 Task: Select a due date automation when advanced on, the moment a card is due add content with a name or a description not starting with resume.
Action: Mouse moved to (1316, 97)
Screenshot: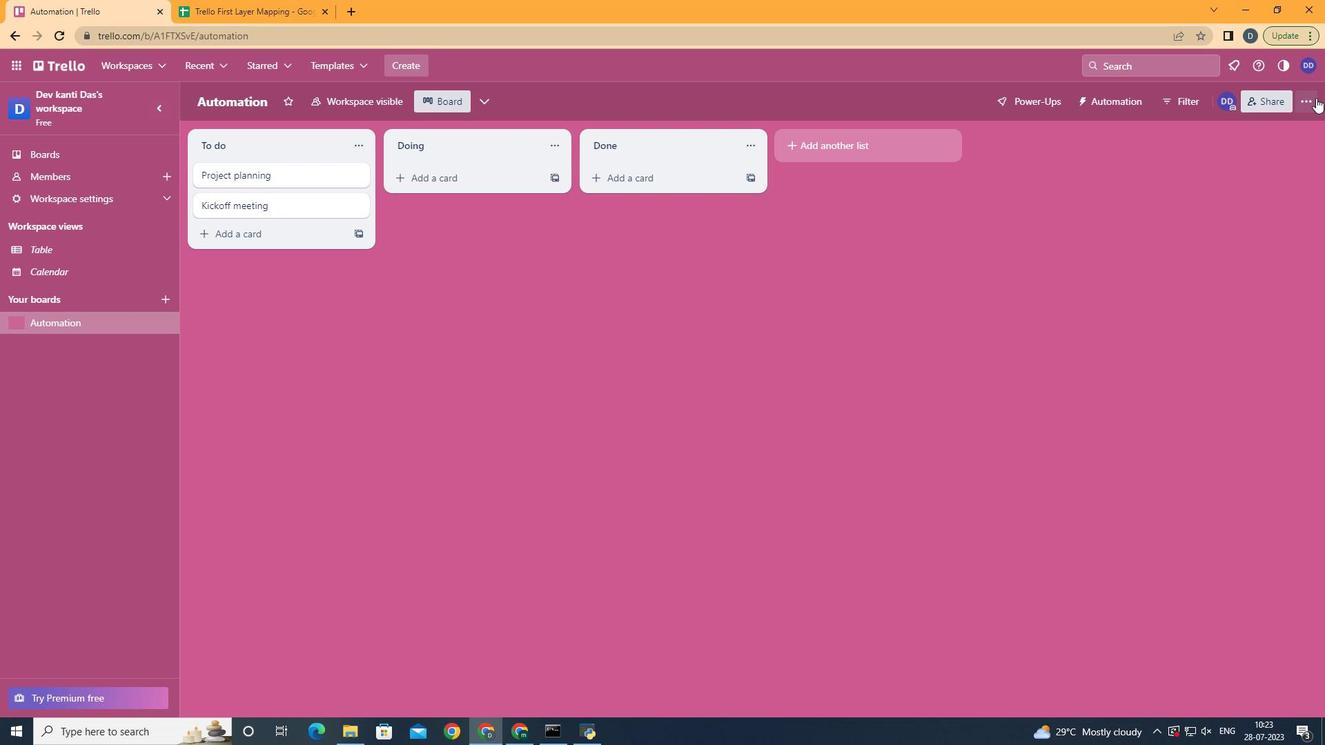 
Action: Mouse pressed left at (1316, 97)
Screenshot: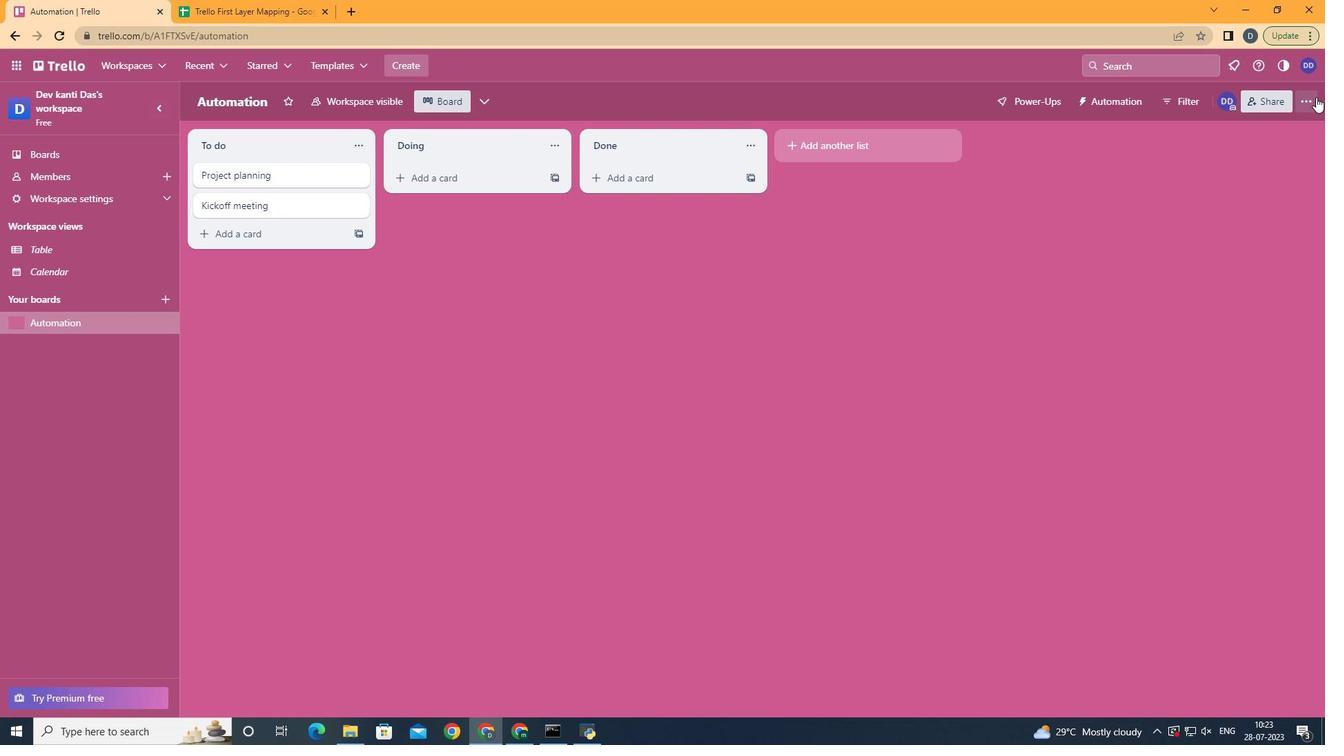 
Action: Mouse moved to (1187, 287)
Screenshot: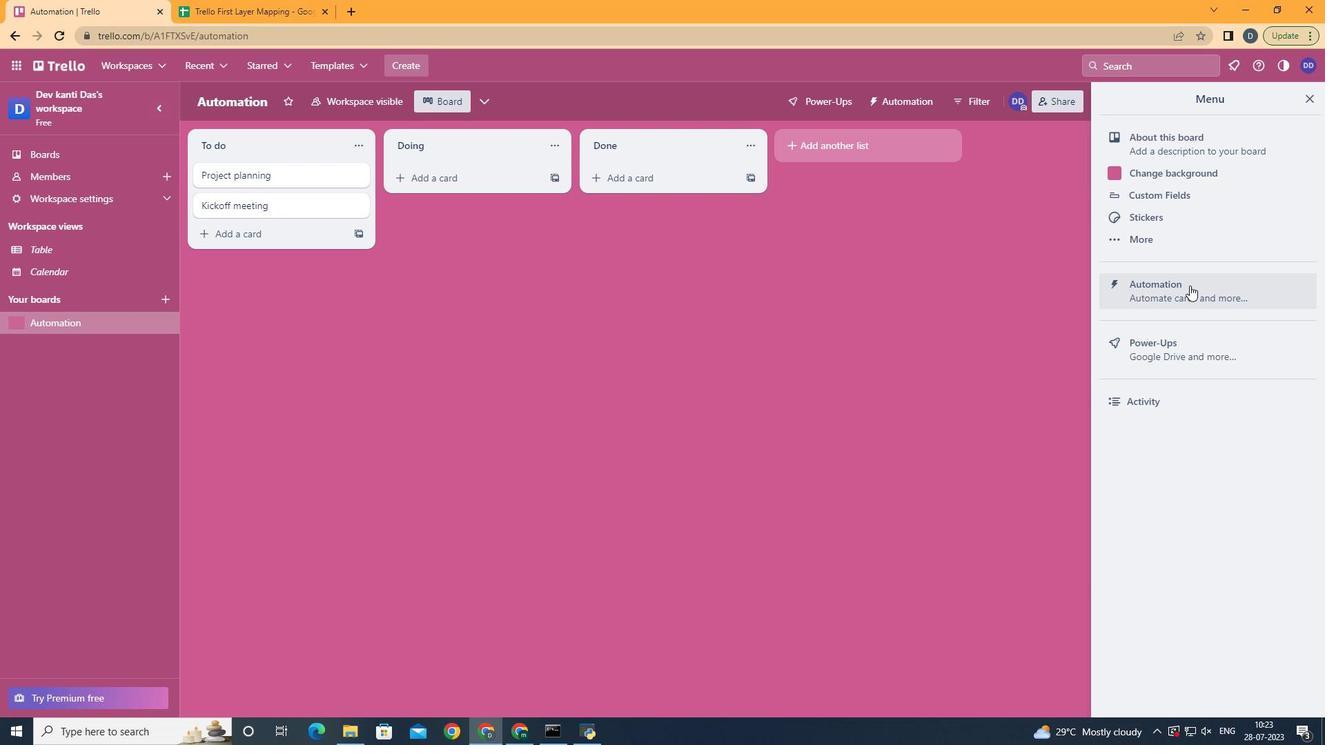 
Action: Mouse pressed left at (1187, 287)
Screenshot: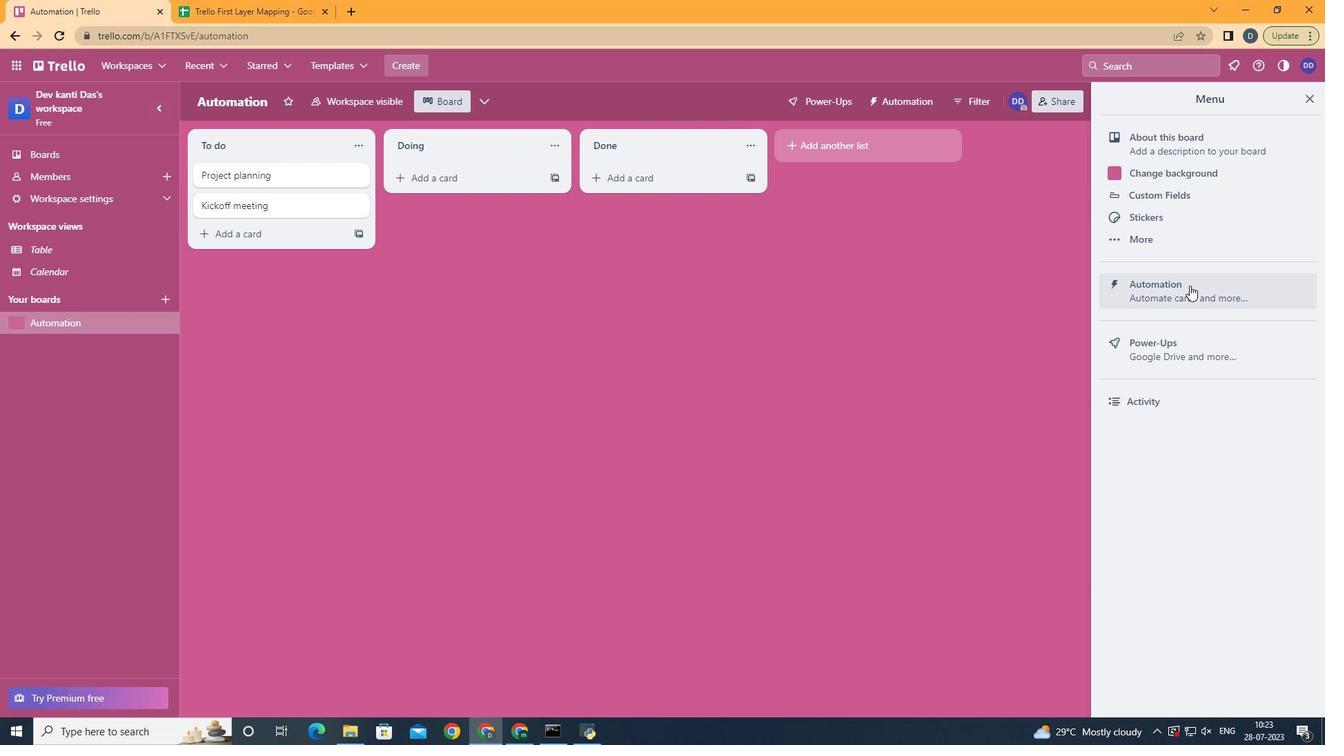 
Action: Mouse moved to (270, 281)
Screenshot: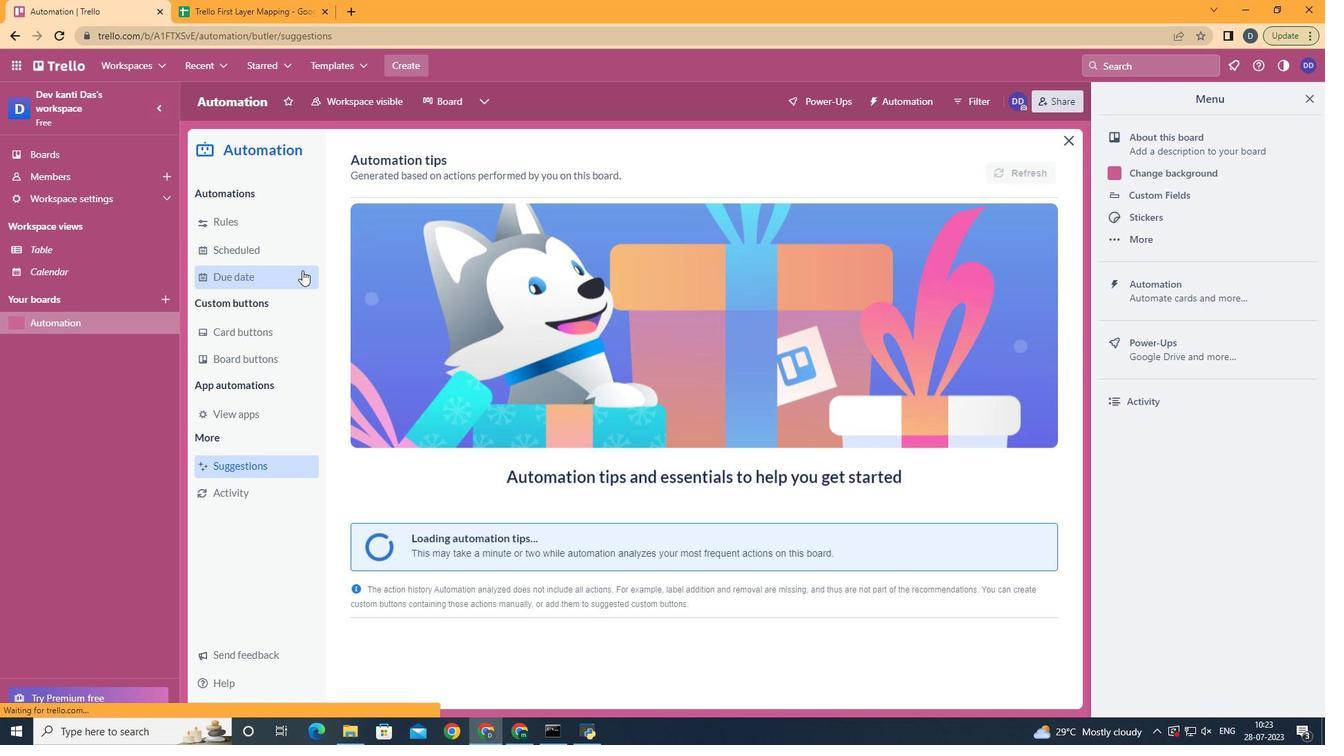
Action: Mouse pressed left at (270, 281)
Screenshot: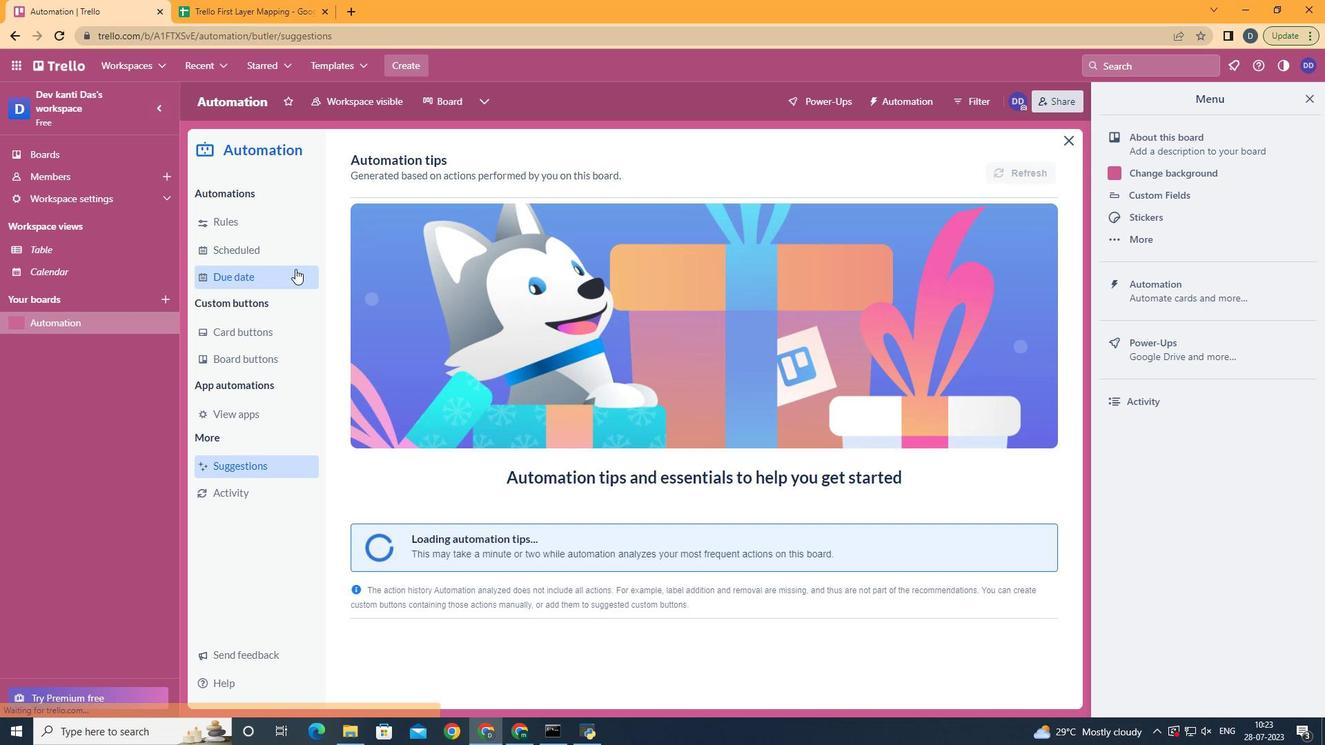 
Action: Mouse moved to (994, 162)
Screenshot: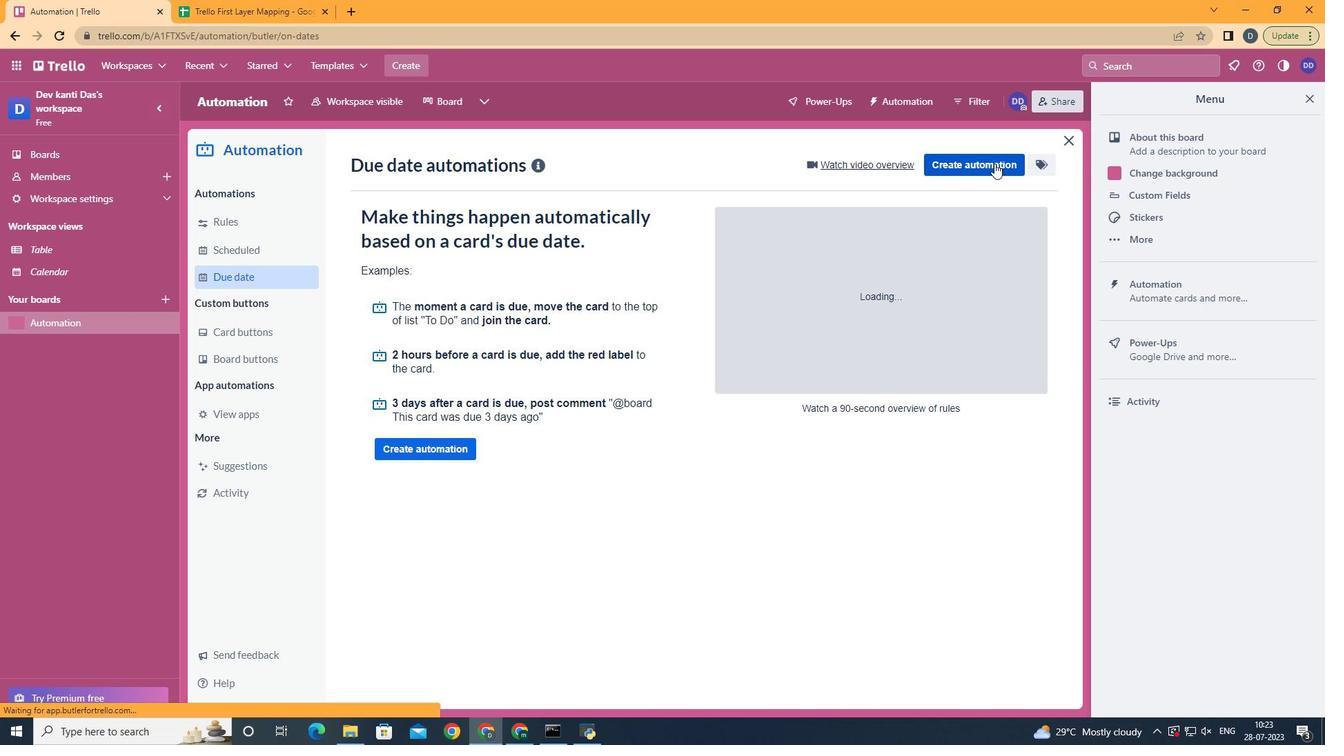 
Action: Mouse pressed left at (994, 162)
Screenshot: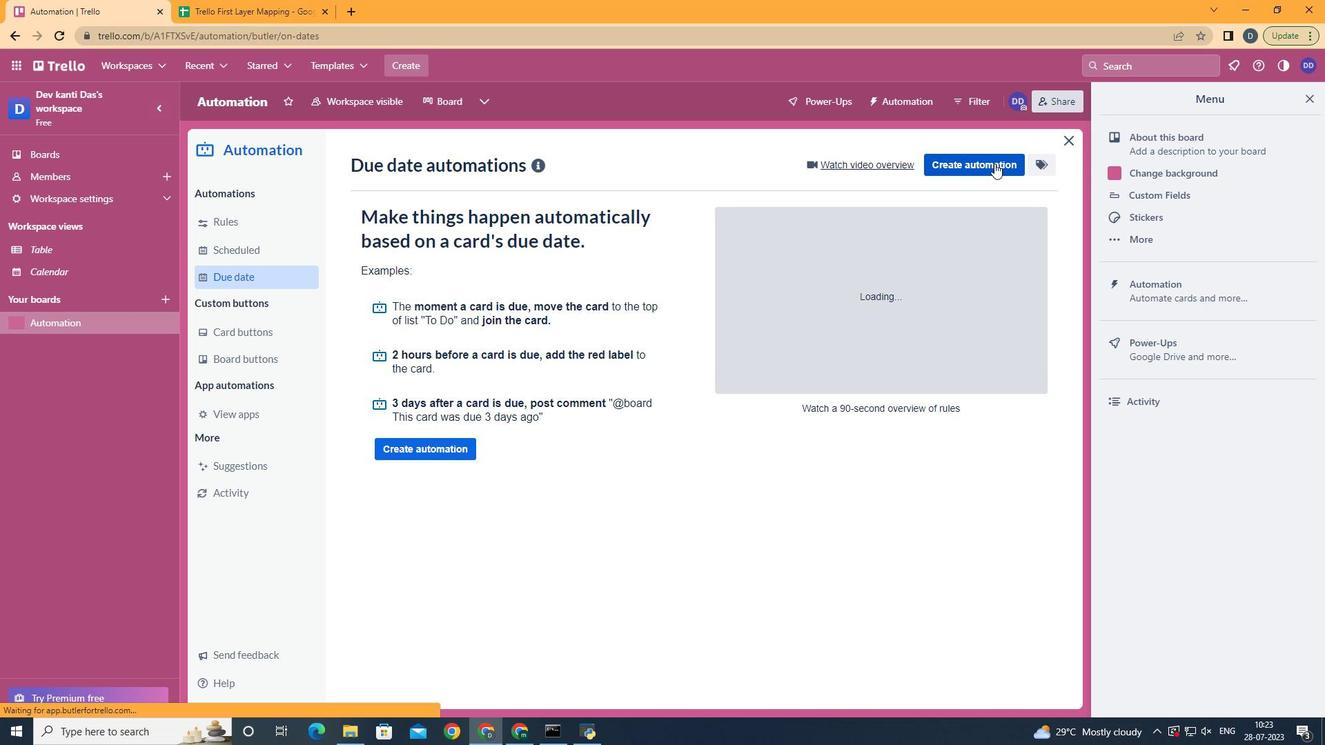 
Action: Mouse moved to (725, 303)
Screenshot: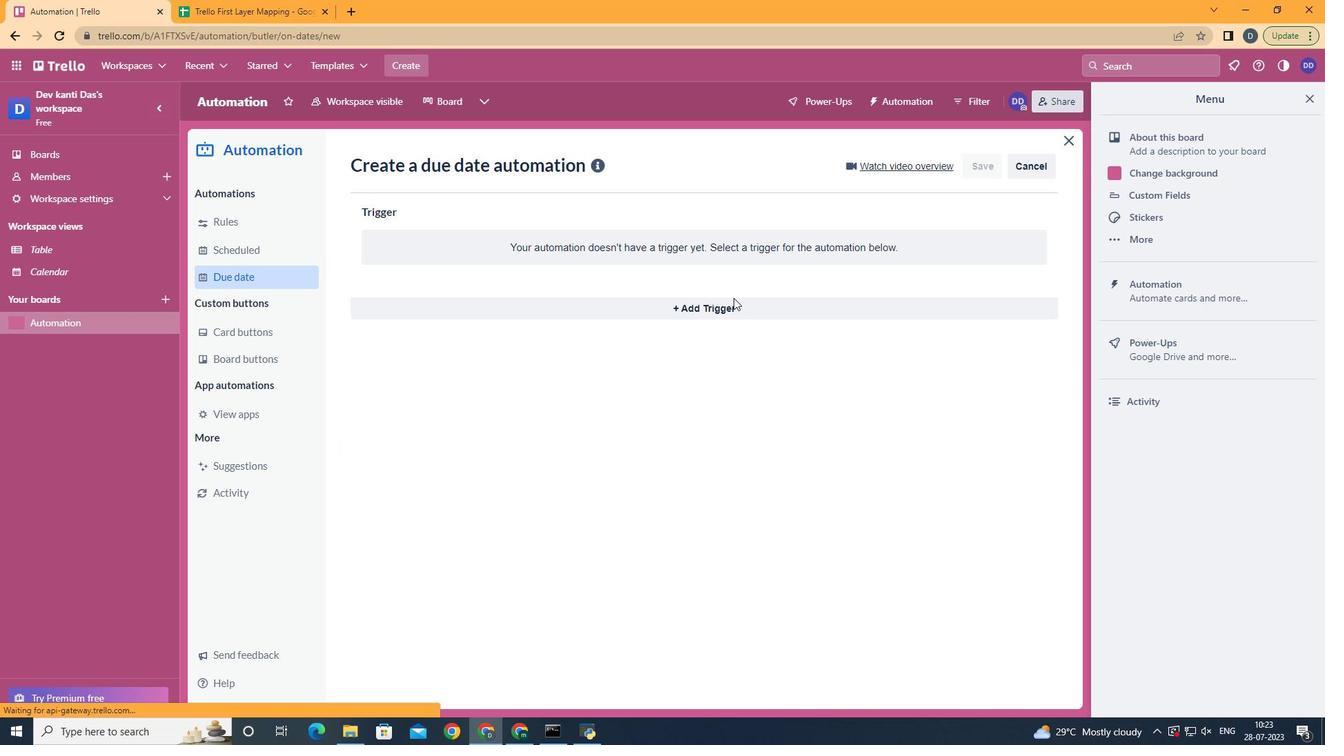 
Action: Mouse pressed left at (725, 303)
Screenshot: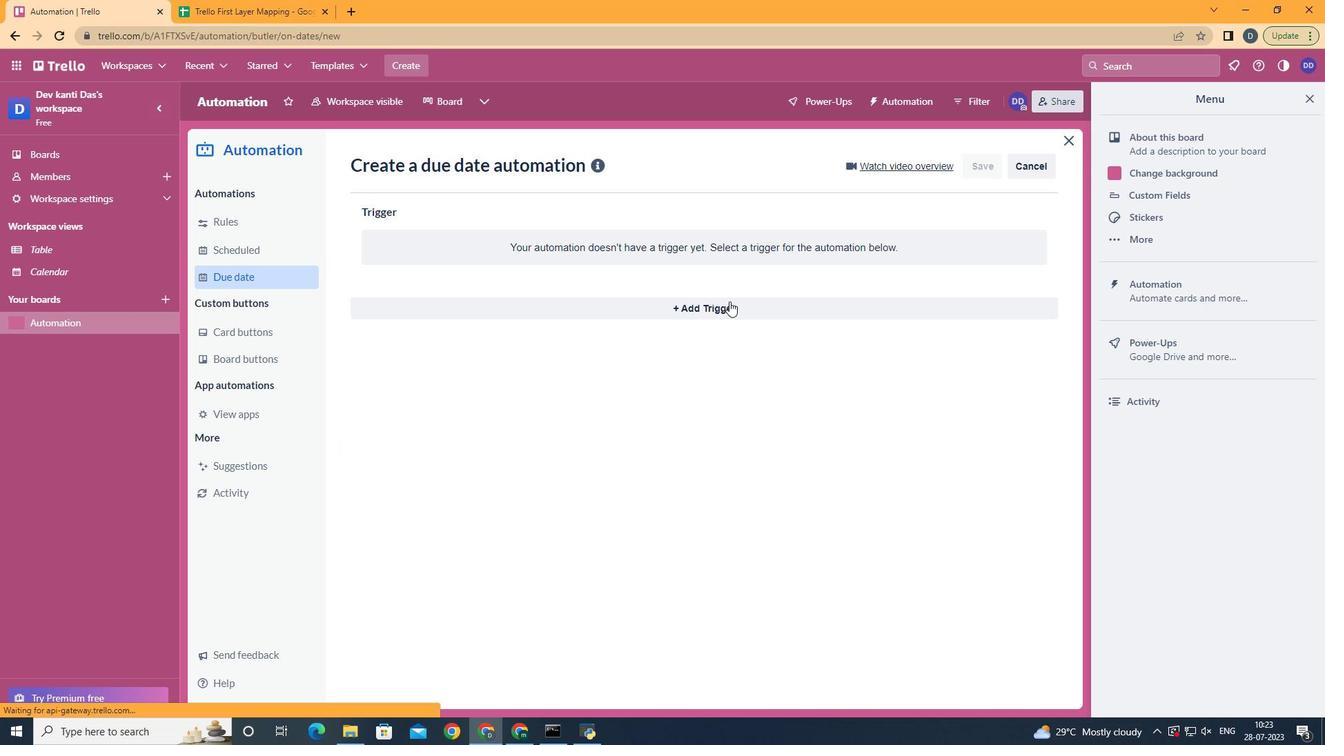 
Action: Mouse moved to (401, 501)
Screenshot: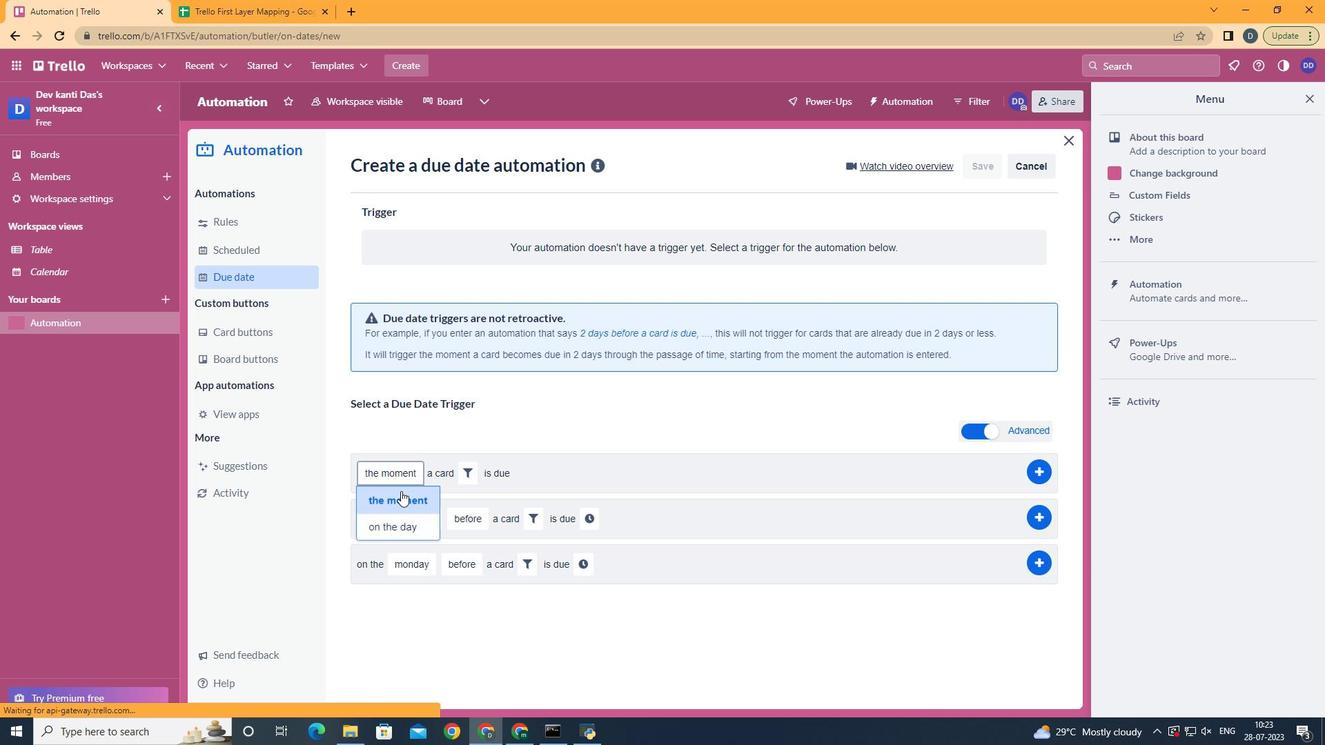 
Action: Mouse pressed left at (401, 501)
Screenshot: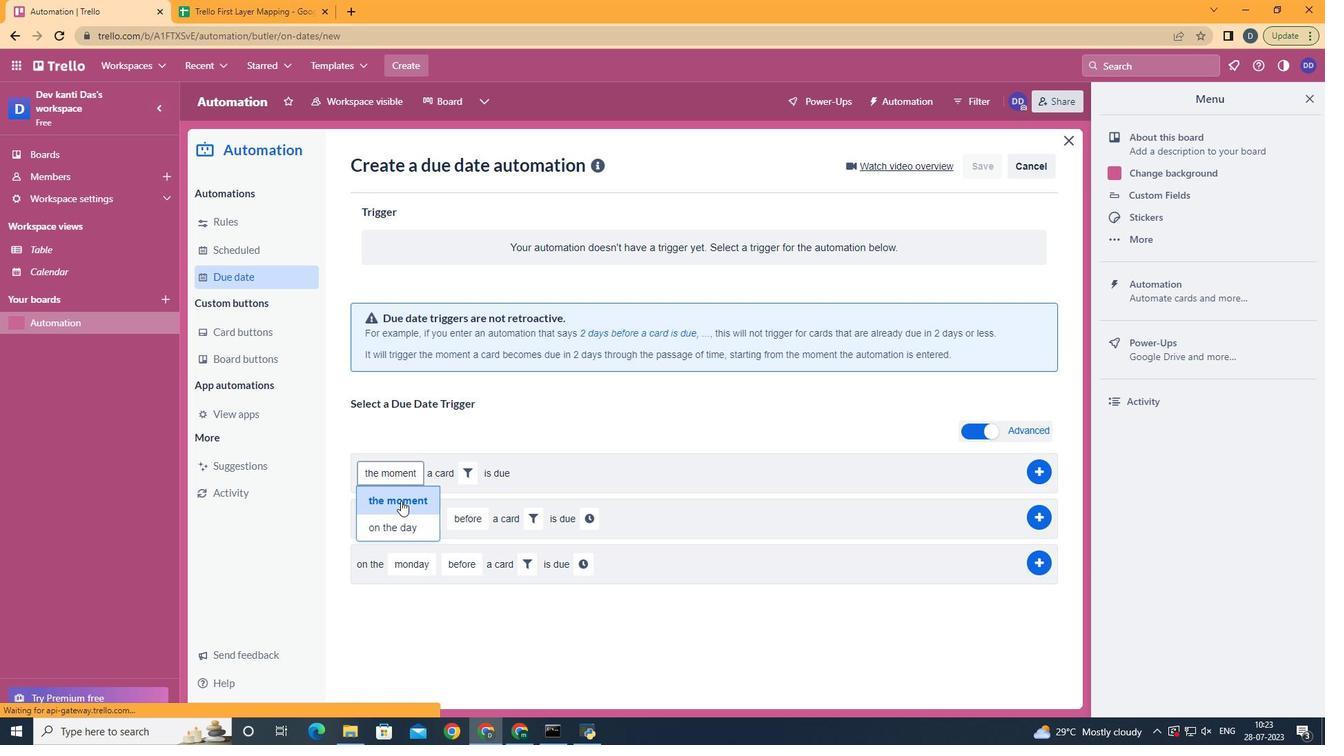 
Action: Mouse moved to (470, 470)
Screenshot: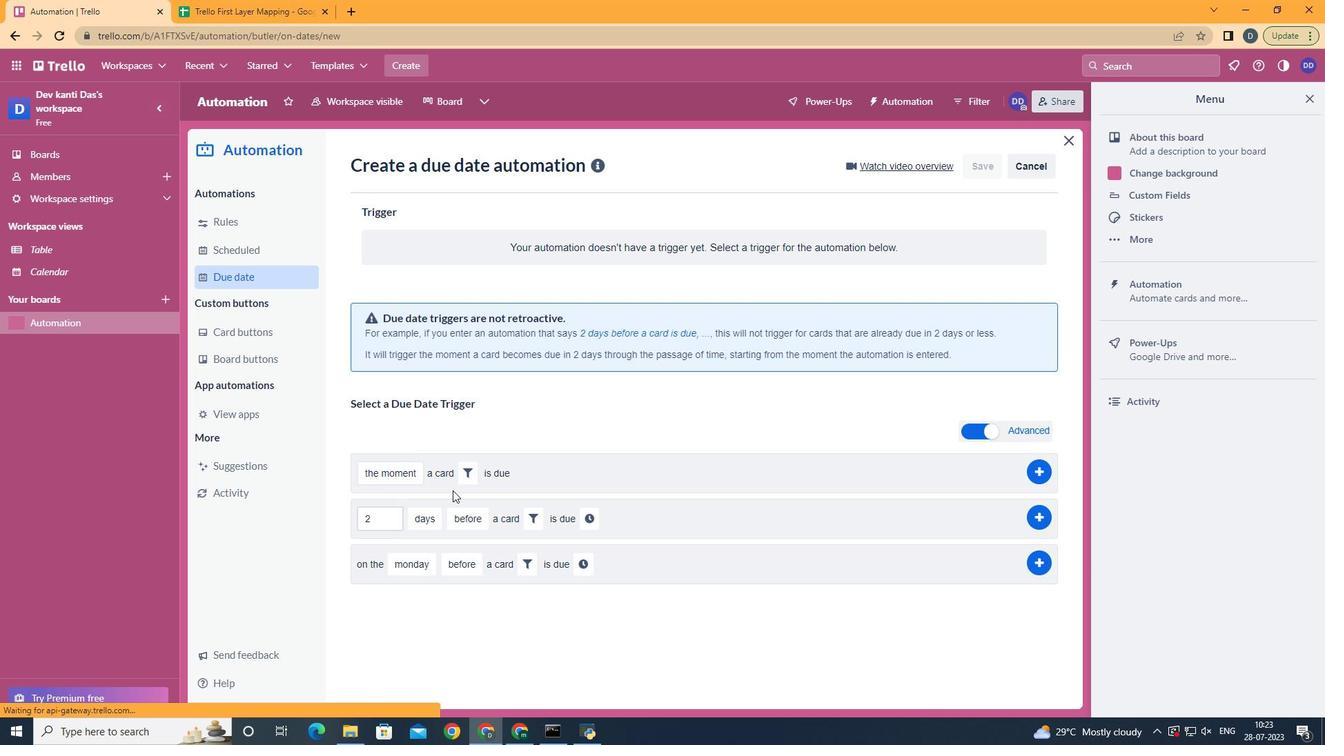 
Action: Mouse pressed left at (470, 470)
Screenshot: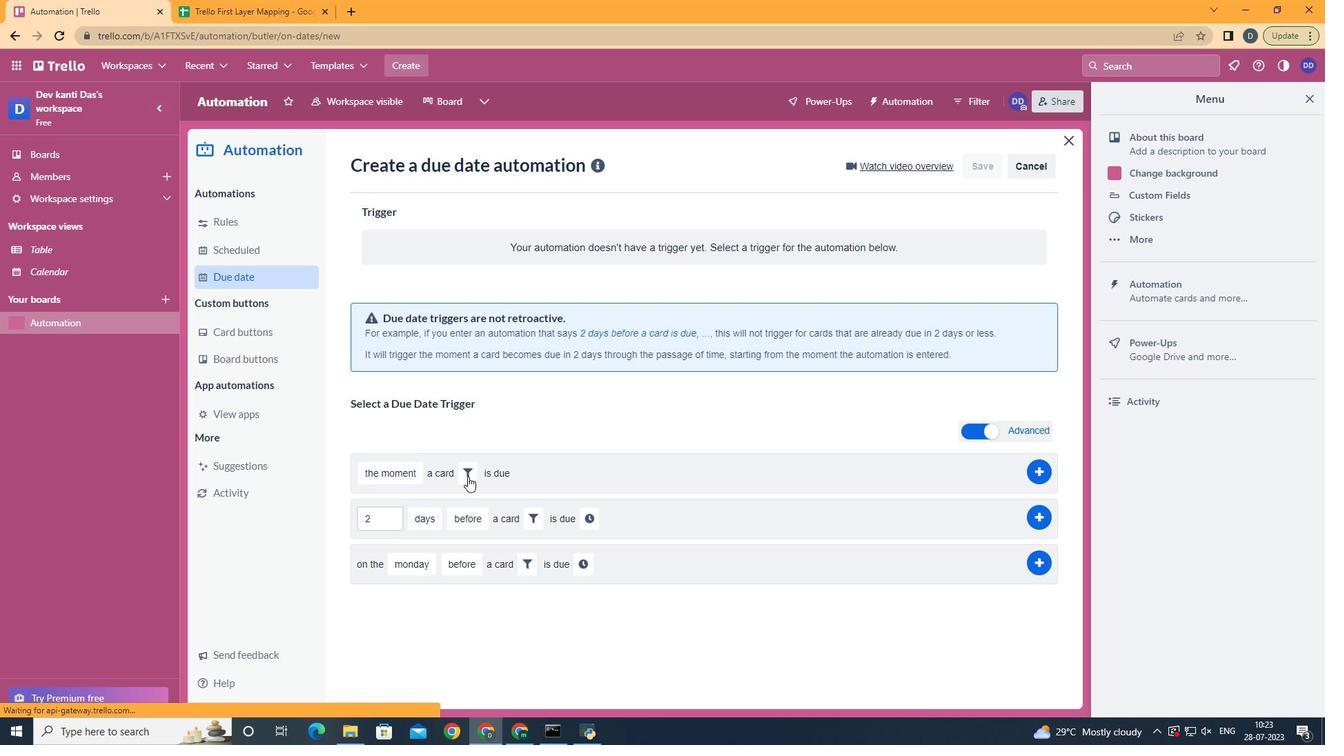 
Action: Mouse moved to (645, 515)
Screenshot: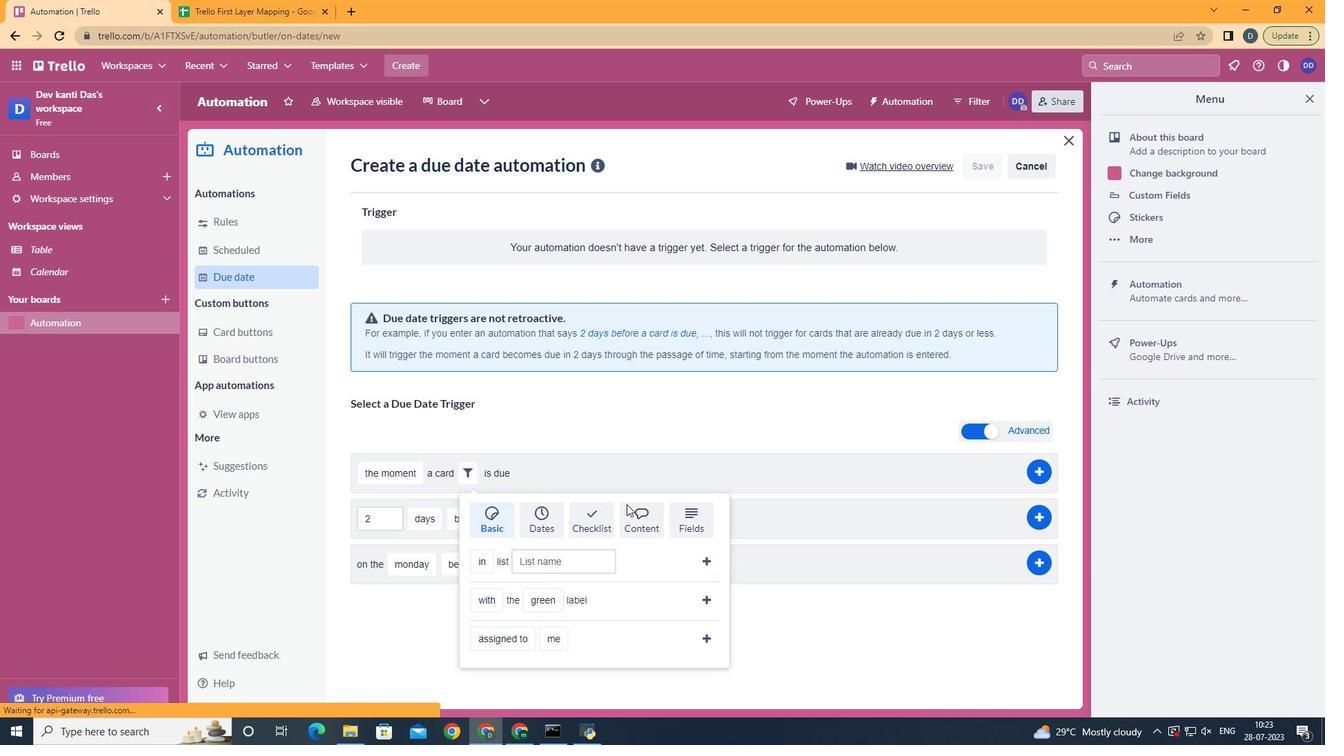 
Action: Mouse pressed left at (645, 515)
Screenshot: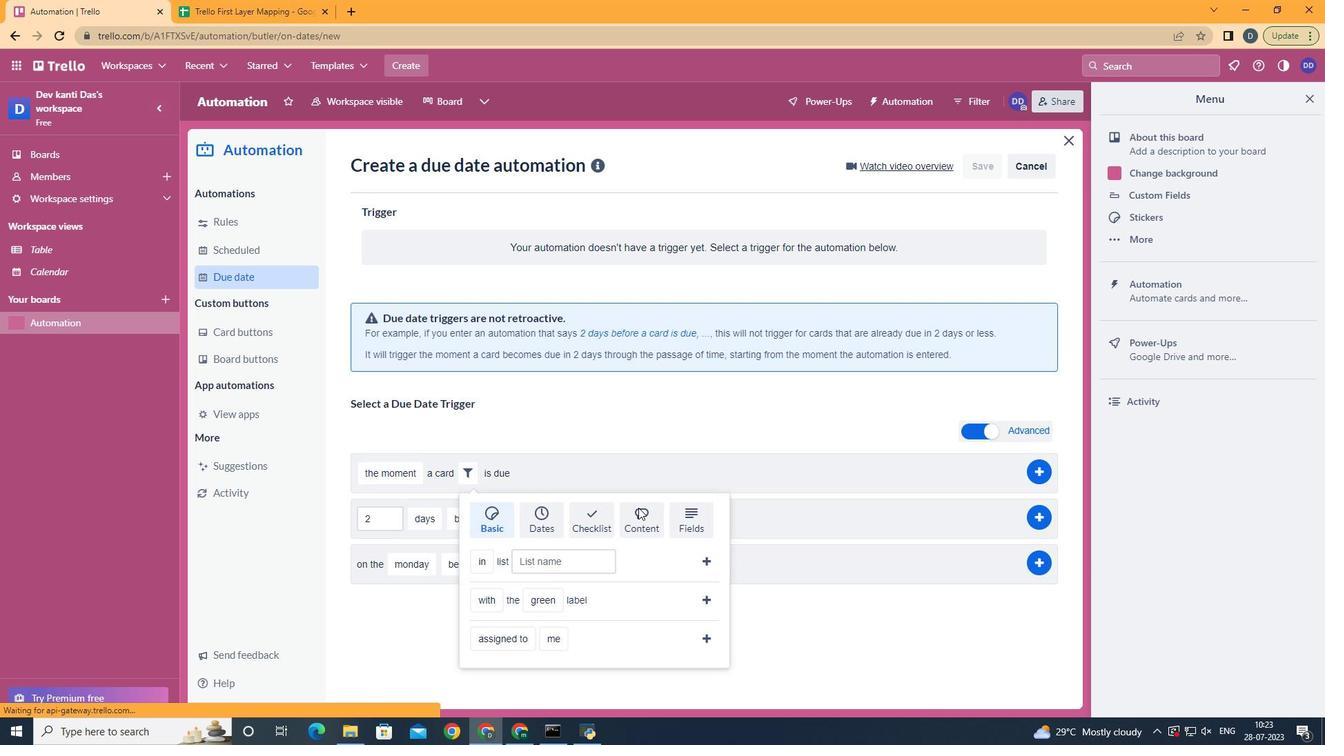 
Action: Mouse moved to (524, 647)
Screenshot: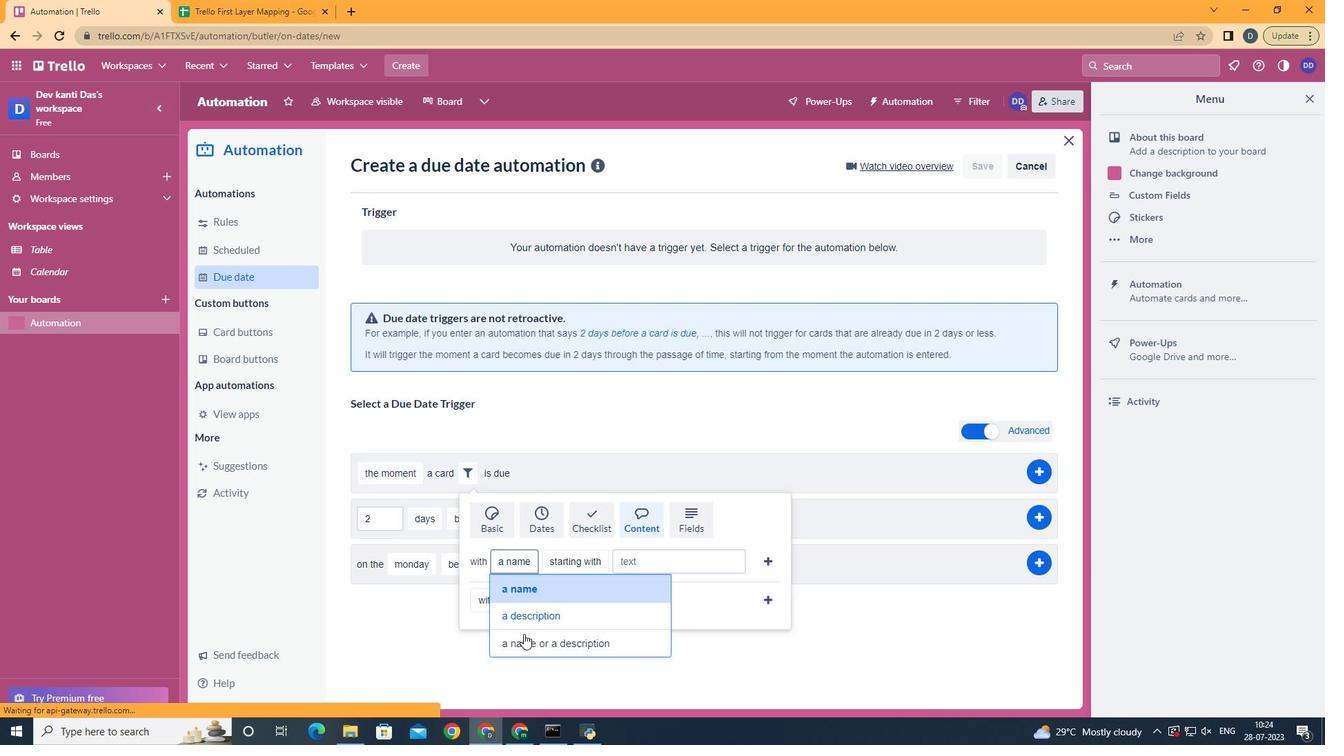 
Action: Mouse pressed left at (524, 647)
Screenshot: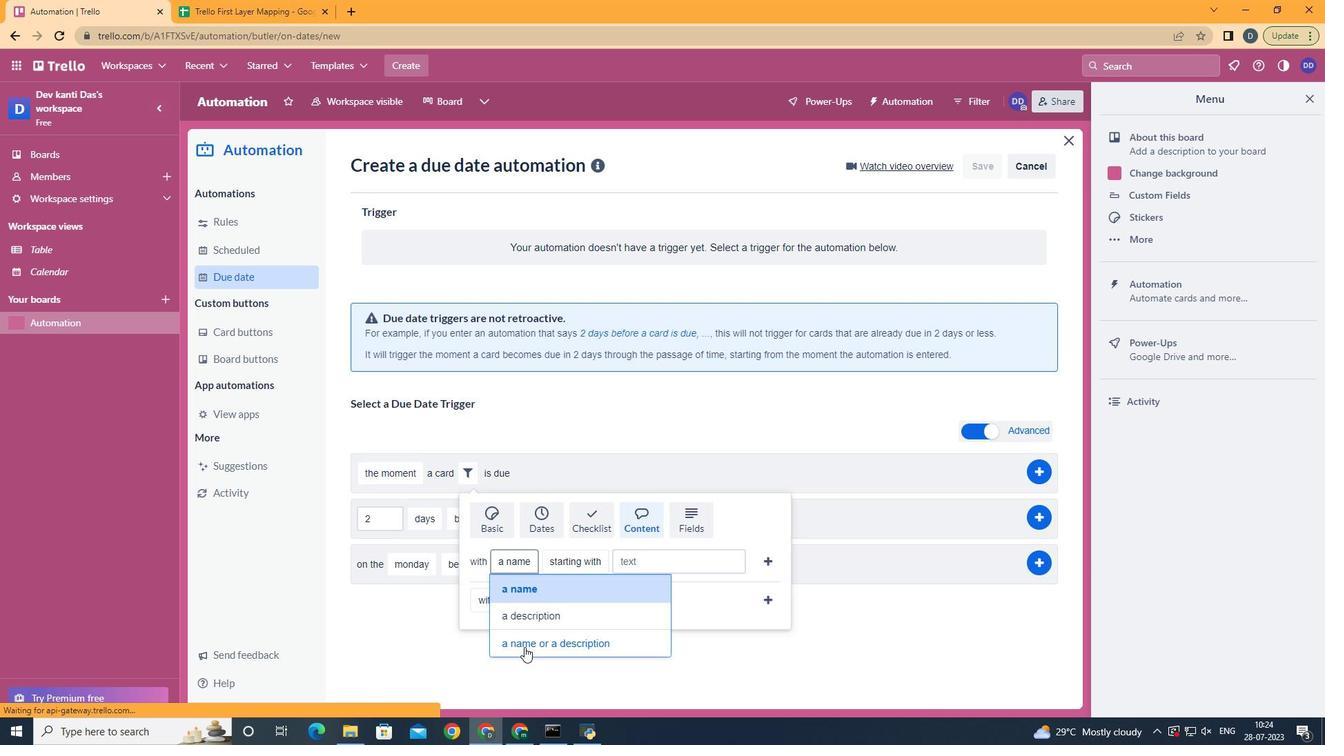 
Action: Mouse moved to (681, 483)
Screenshot: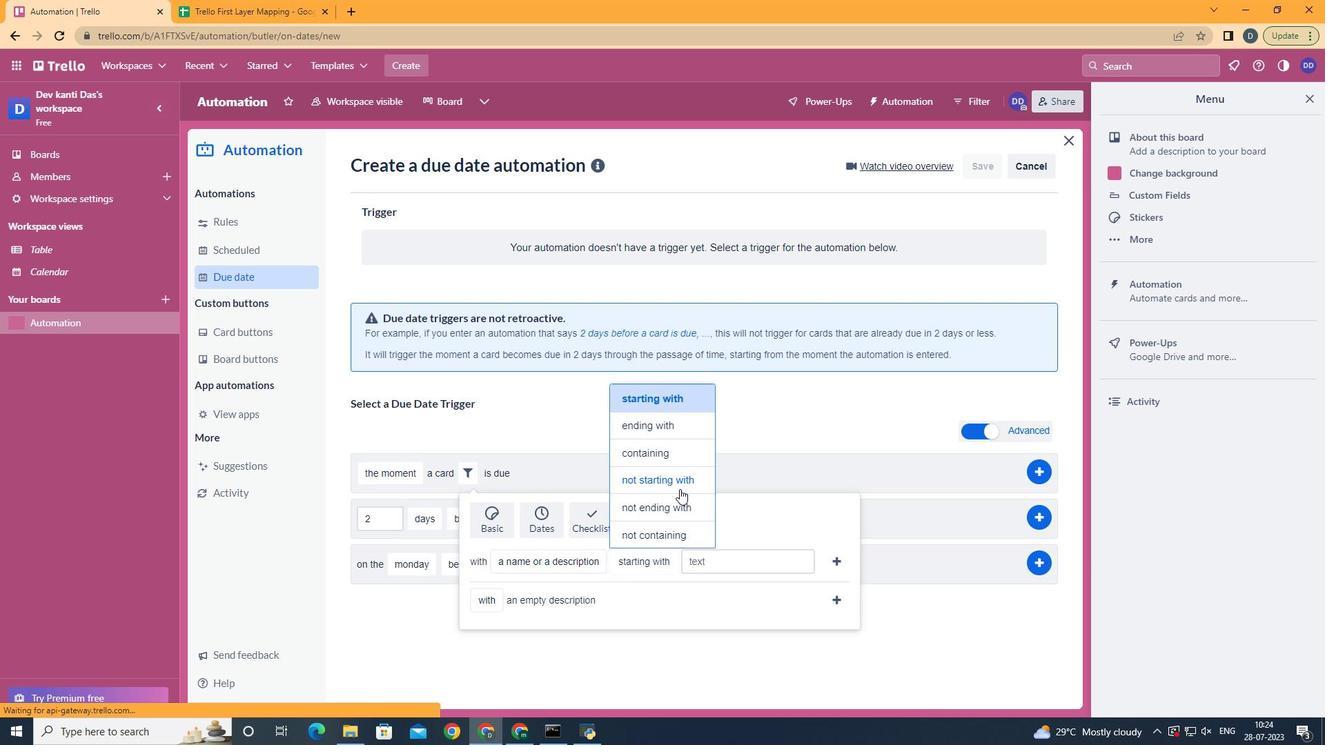 
Action: Mouse pressed left at (681, 483)
Screenshot: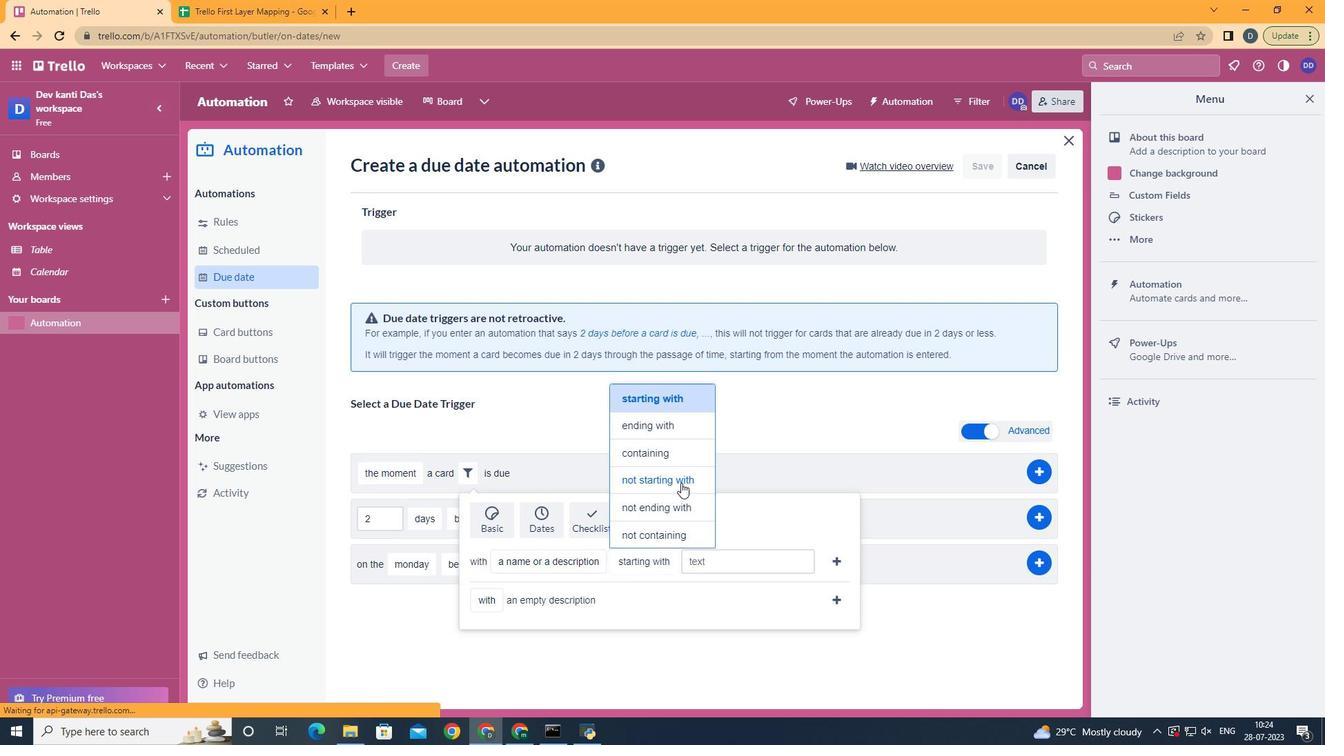 
Action: Mouse moved to (739, 562)
Screenshot: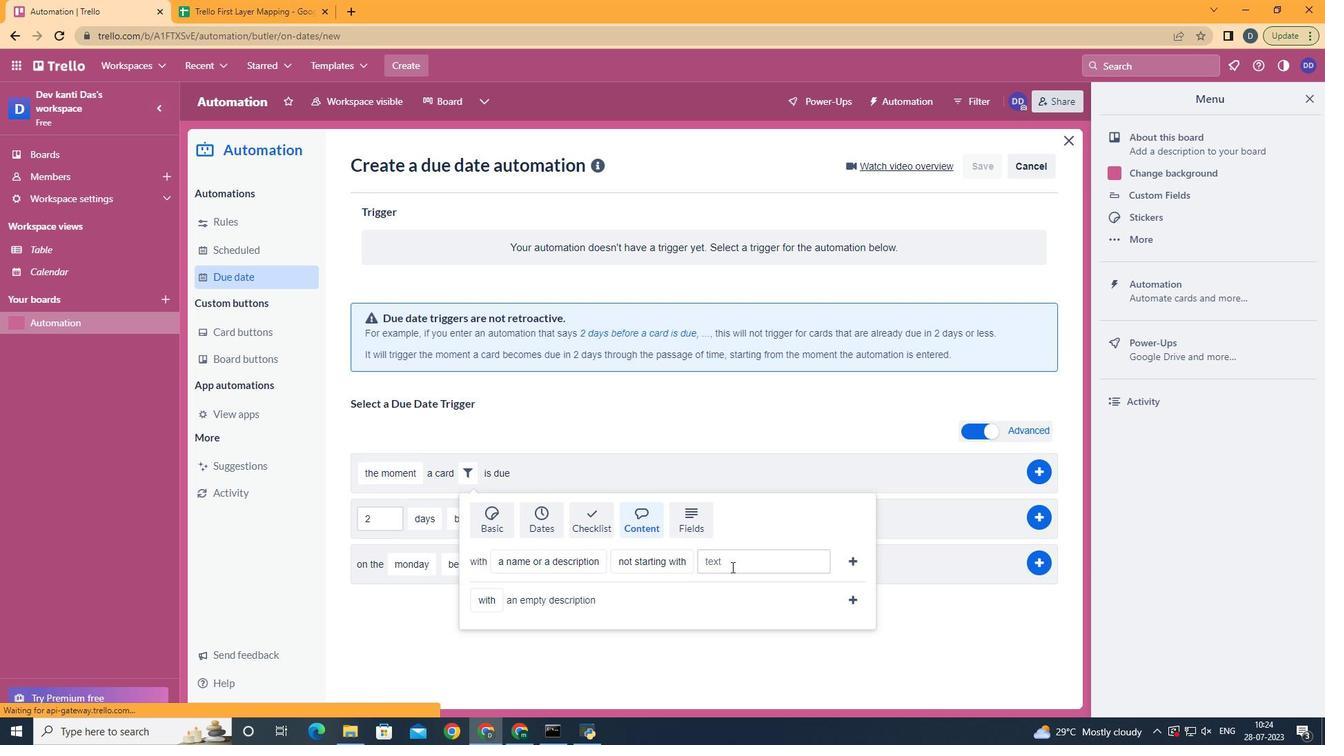 
Action: Mouse pressed left at (739, 562)
Screenshot: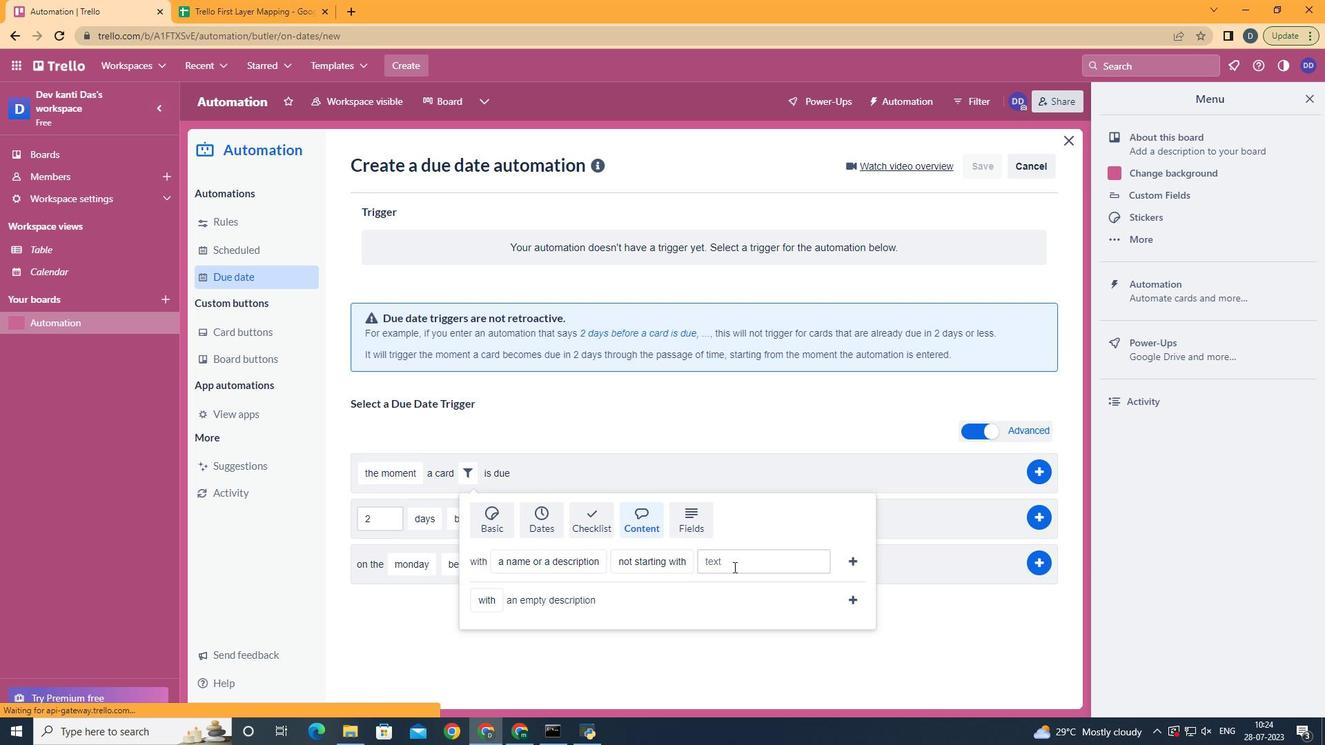 
Action: Key pressed resume
Screenshot: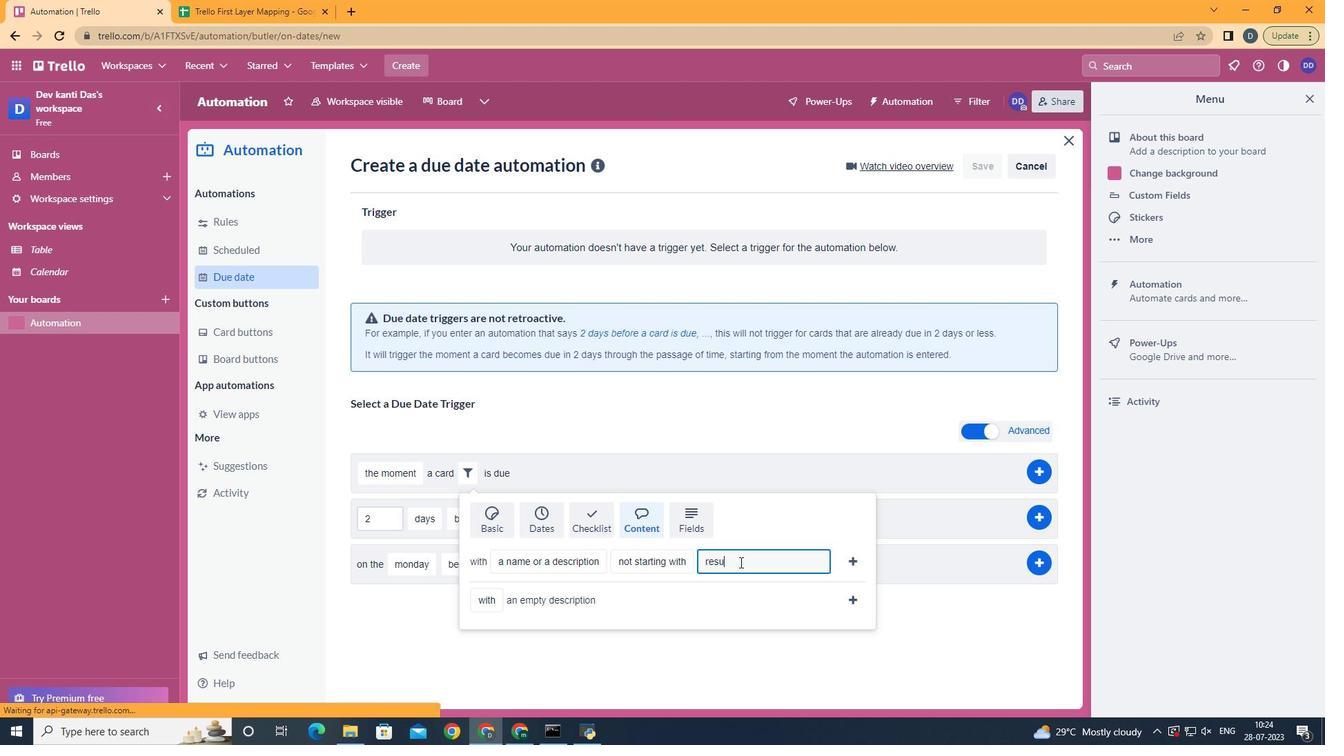 
Action: Mouse moved to (847, 561)
Screenshot: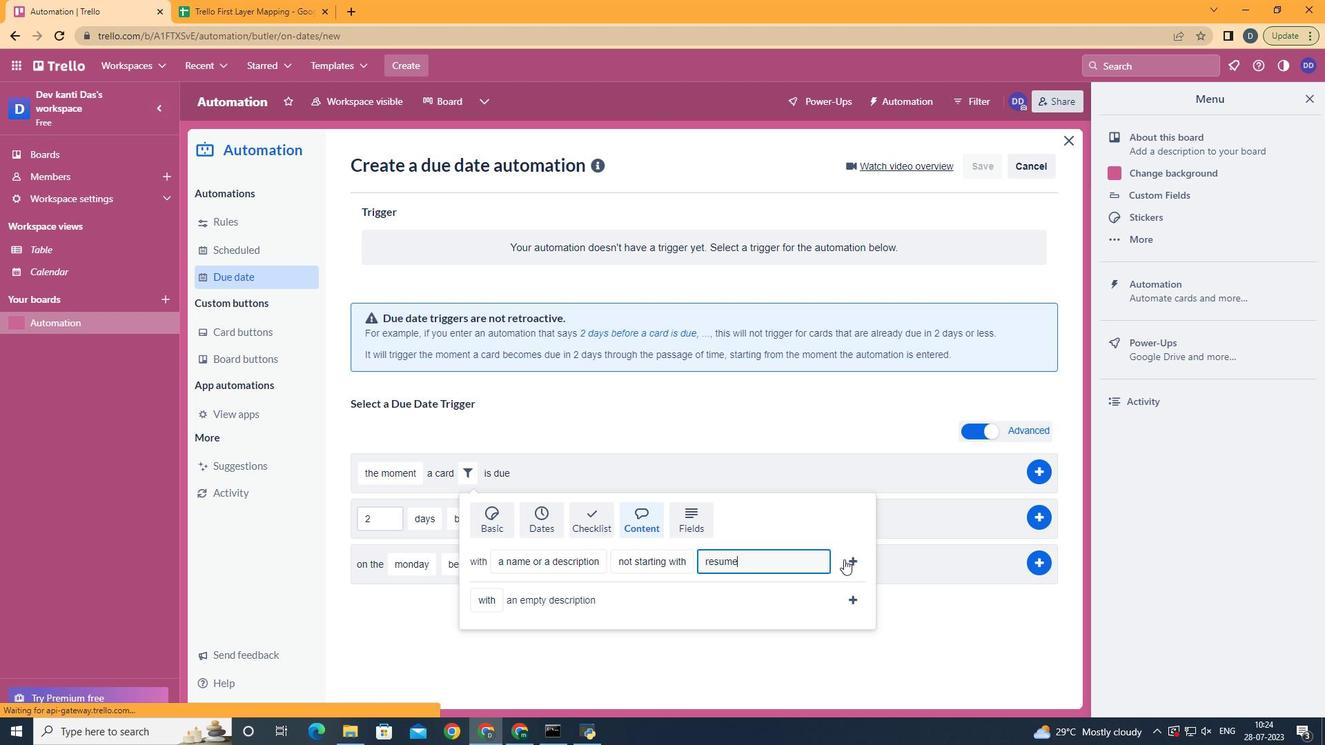 
Action: Mouse pressed left at (847, 561)
Screenshot: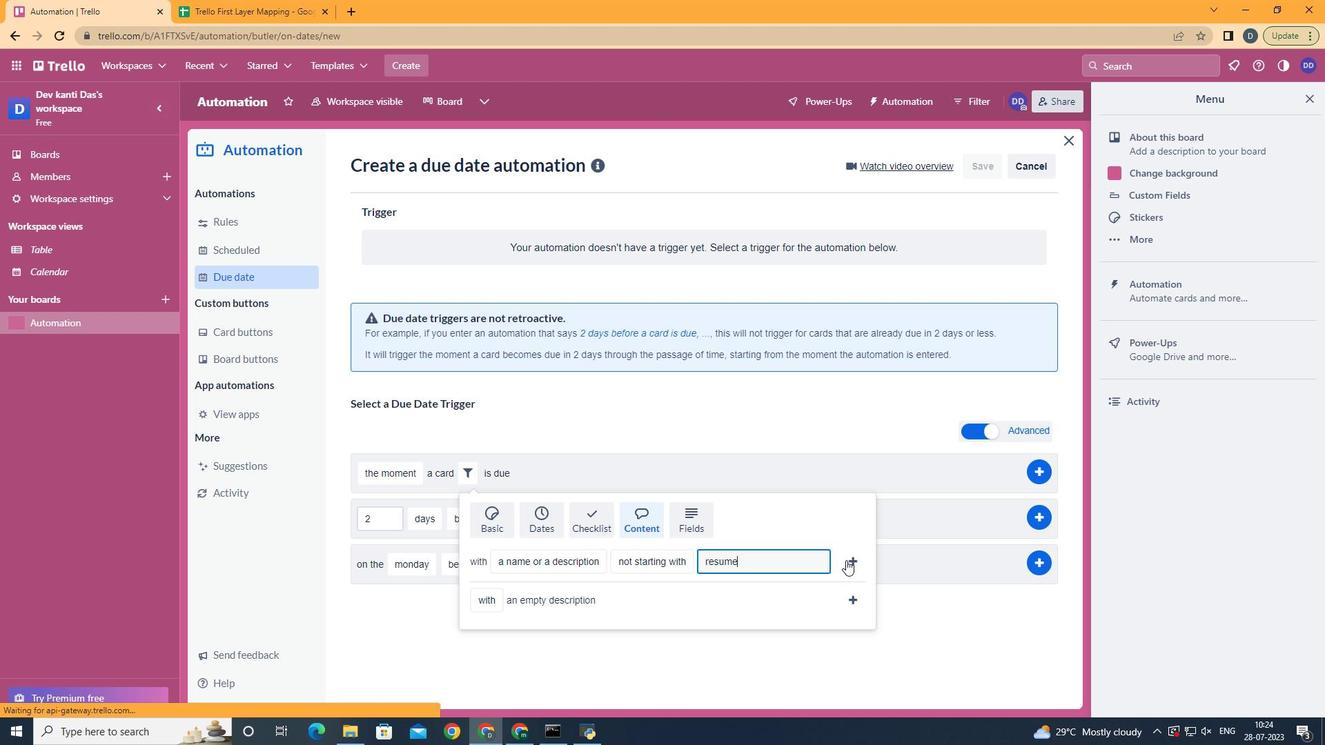 
